 Task: Add Daisy Squeeze Sour Cream to the cart.
Action: Mouse moved to (228, 110)
Screenshot: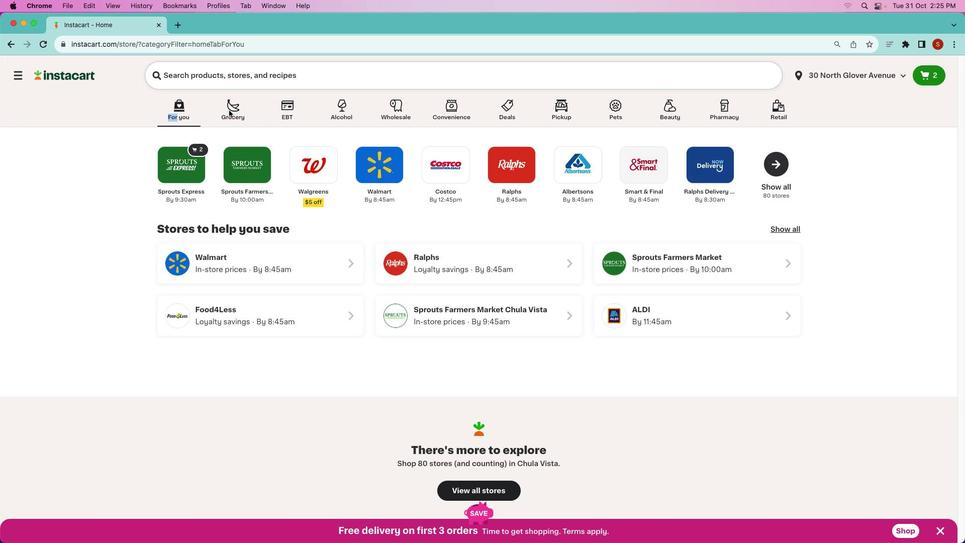 
Action: Mouse pressed left at (228, 110)
Screenshot: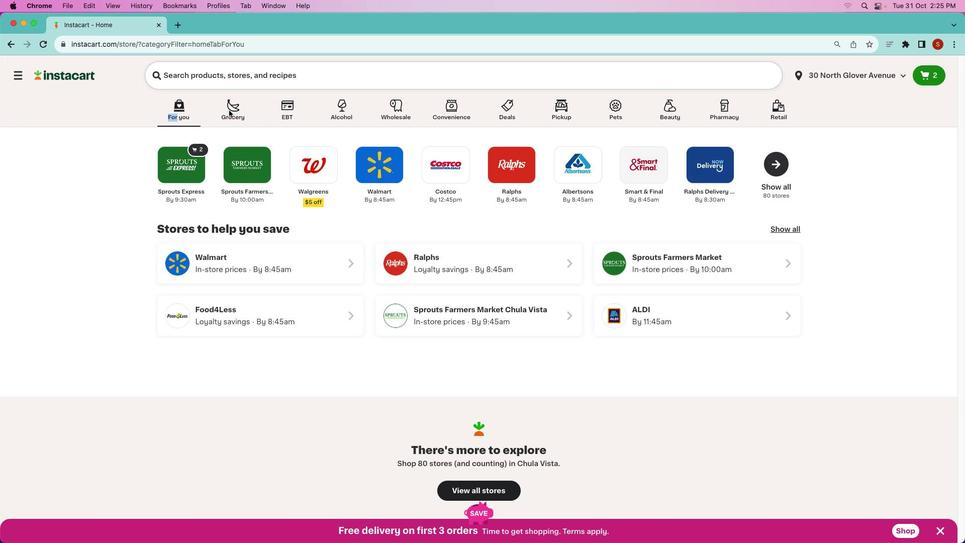 
Action: Mouse moved to (228, 110)
Screenshot: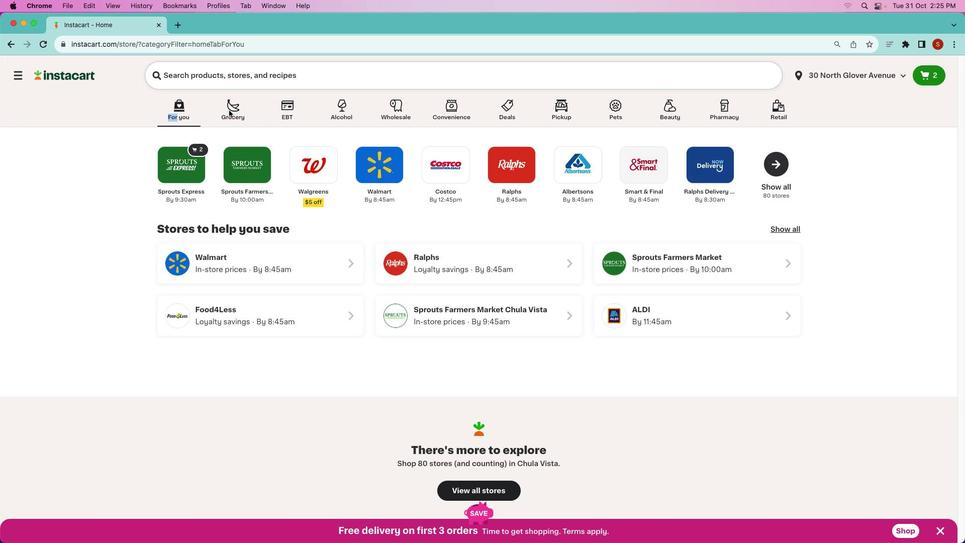
Action: Mouse pressed left at (228, 110)
Screenshot: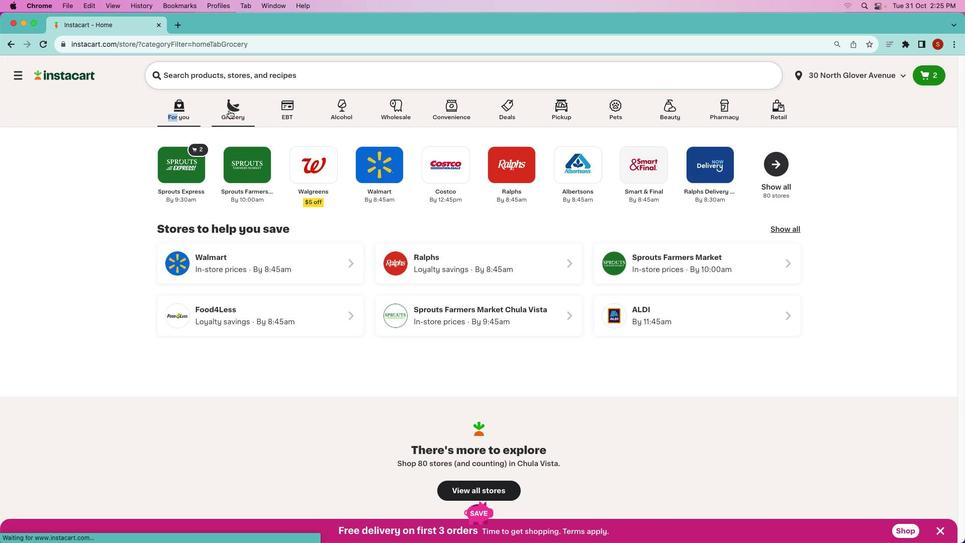 
Action: Mouse pressed left at (228, 110)
Screenshot: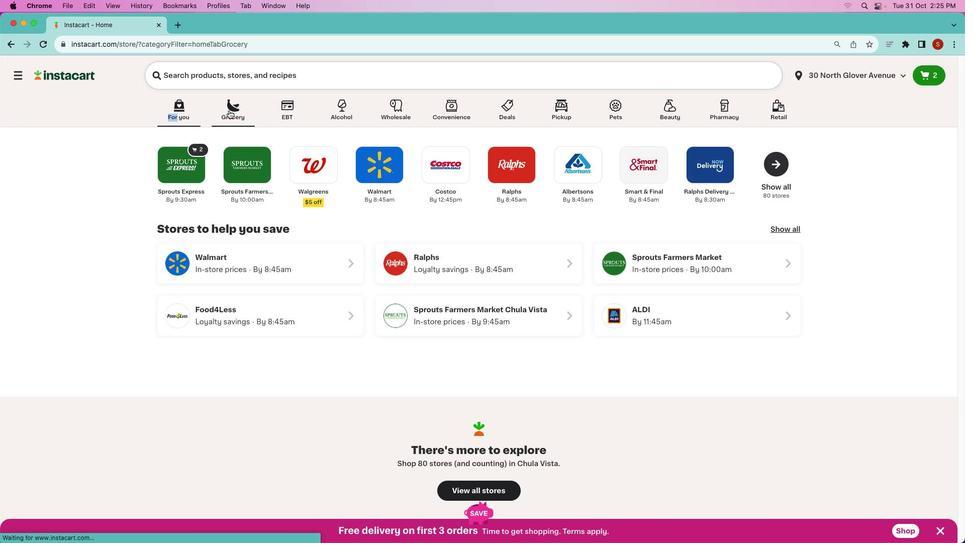 
Action: Mouse moved to (532, 342)
Screenshot: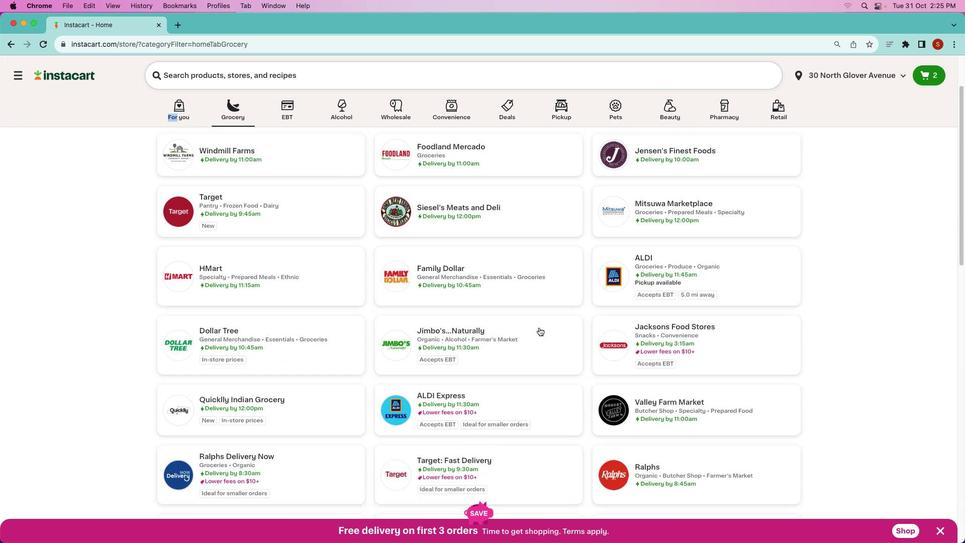 
Action: Mouse scrolled (532, 342) with delta (0, 0)
Screenshot: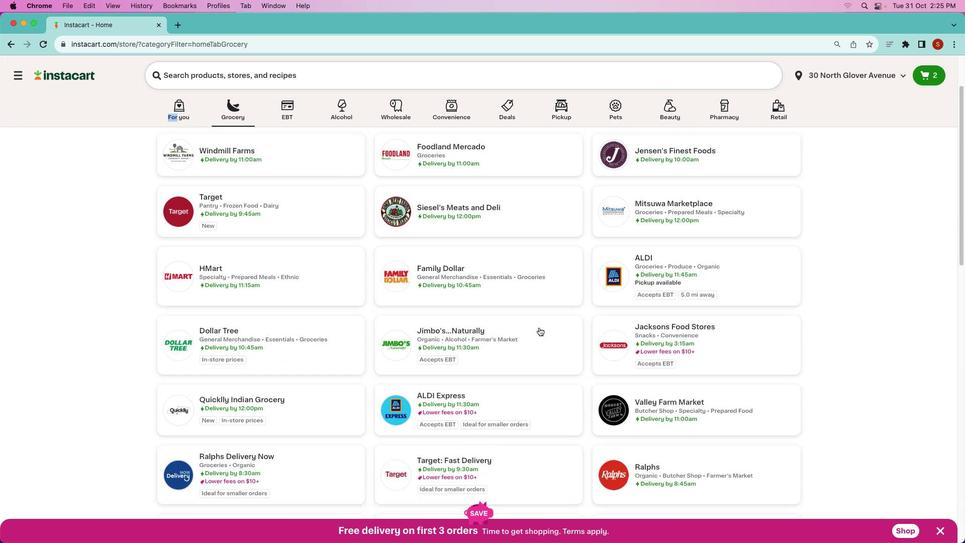
Action: Mouse moved to (535, 337)
Screenshot: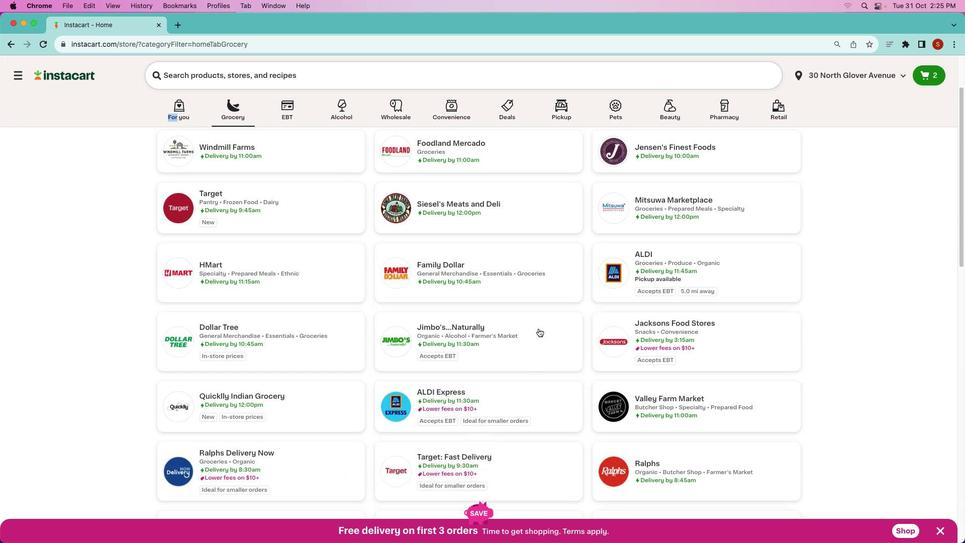 
Action: Mouse scrolled (535, 337) with delta (0, 0)
Screenshot: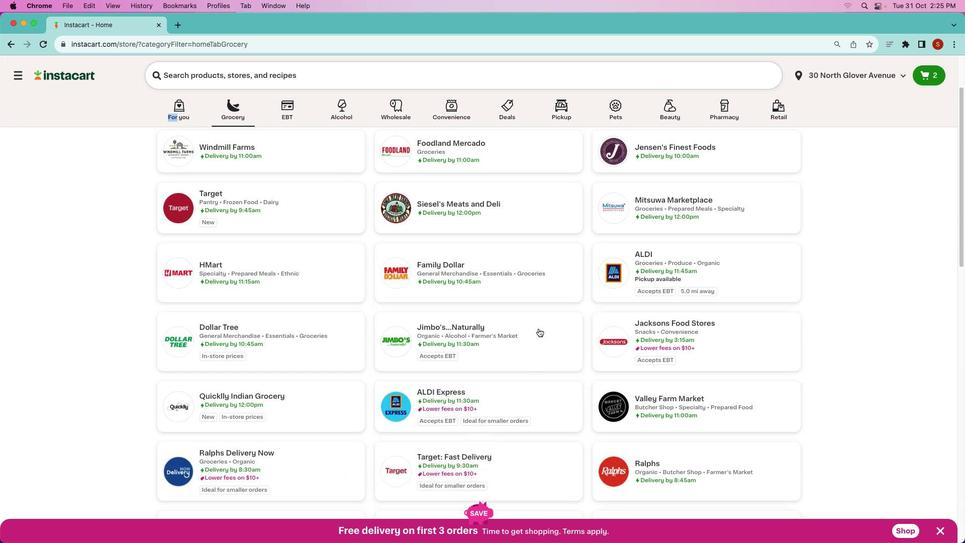 
Action: Mouse moved to (538, 331)
Screenshot: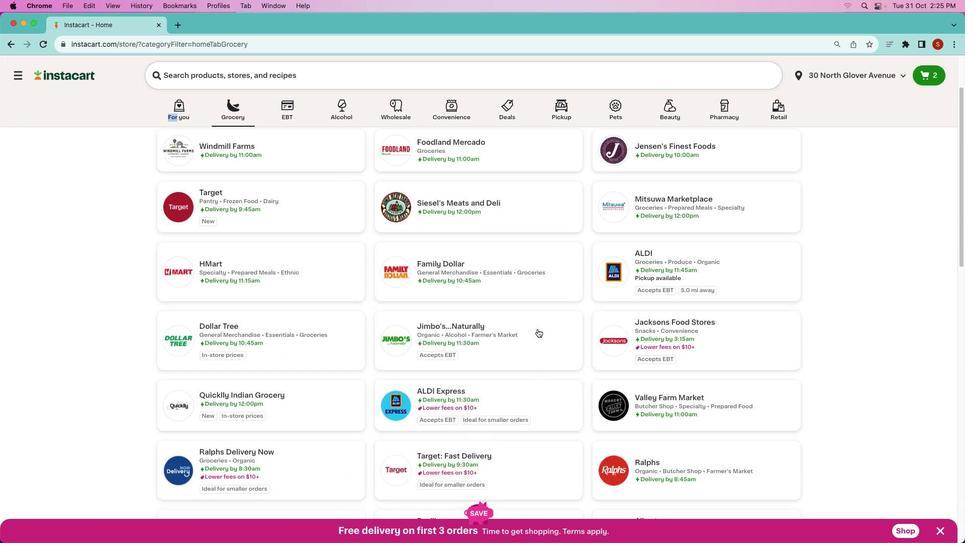 
Action: Mouse scrolled (538, 331) with delta (0, -1)
Screenshot: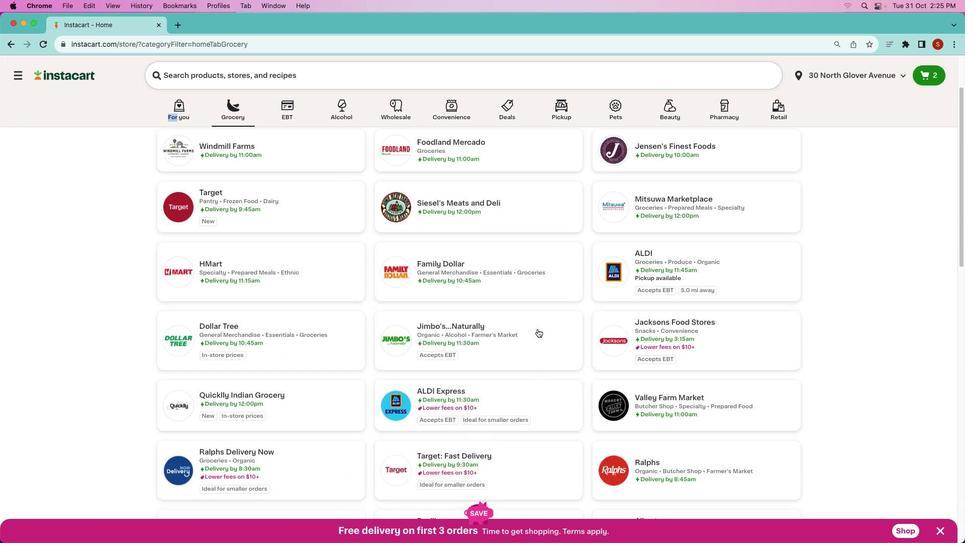 
Action: Mouse moved to (536, 329)
Screenshot: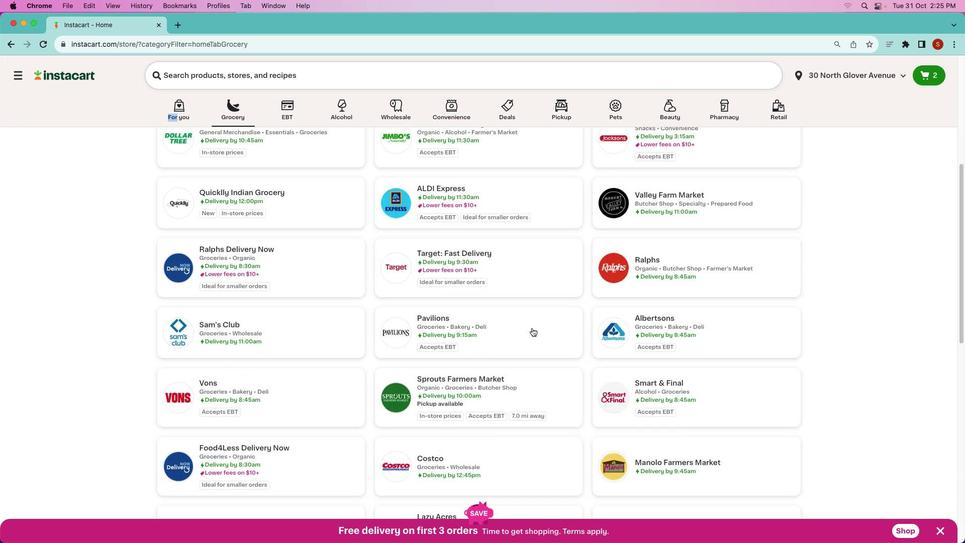 
Action: Mouse scrolled (536, 329) with delta (0, 0)
Screenshot: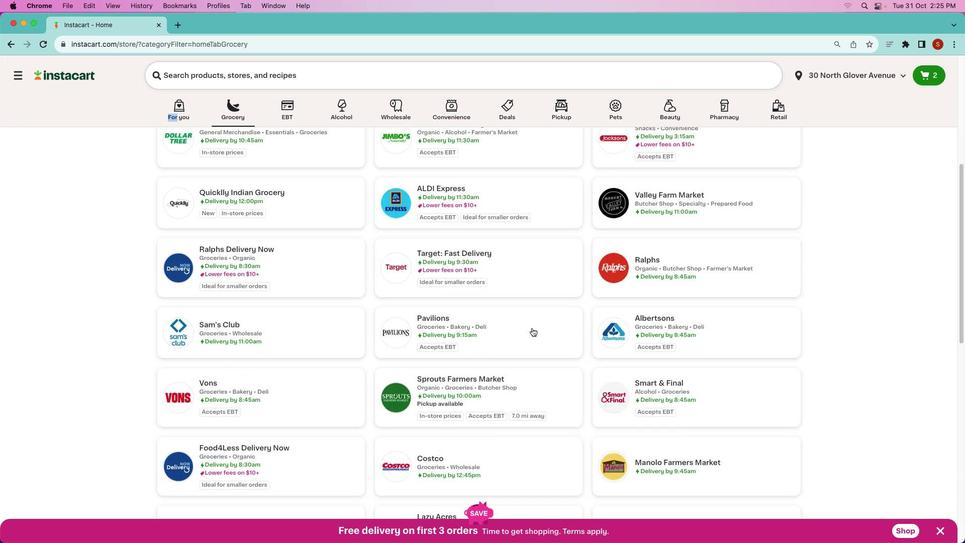 
Action: Mouse scrolled (536, 329) with delta (0, 0)
Screenshot: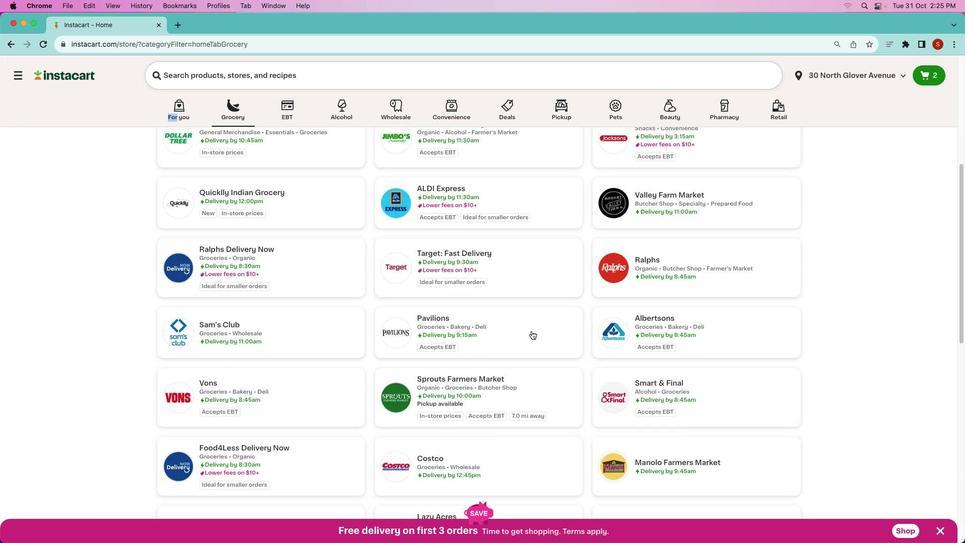 
Action: Mouse moved to (536, 328)
Screenshot: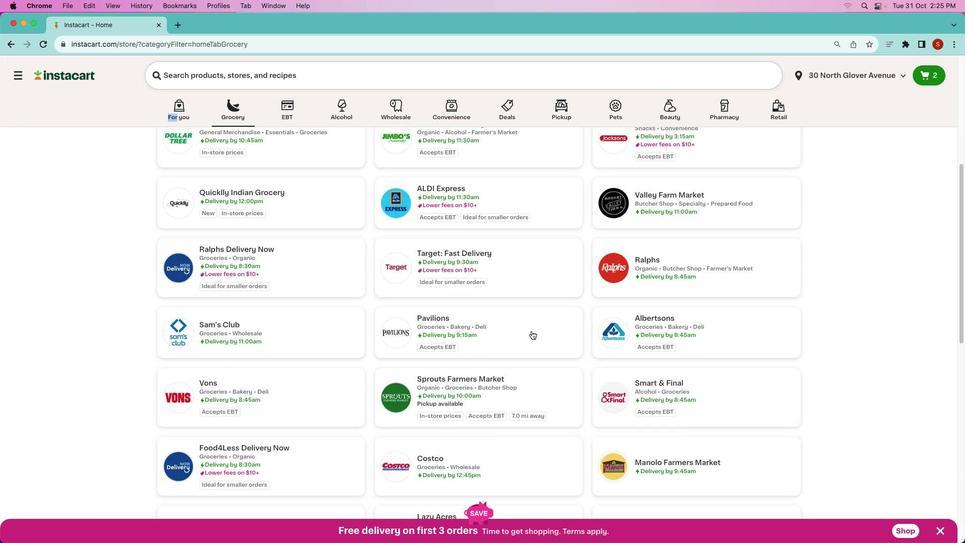 
Action: Mouse scrolled (536, 328) with delta (0, -1)
Screenshot: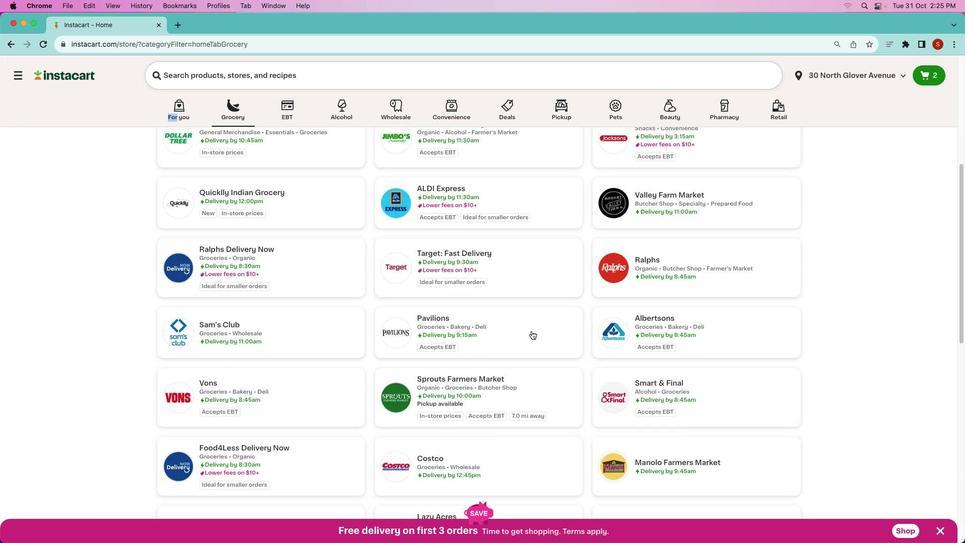 
Action: Mouse moved to (536, 327)
Screenshot: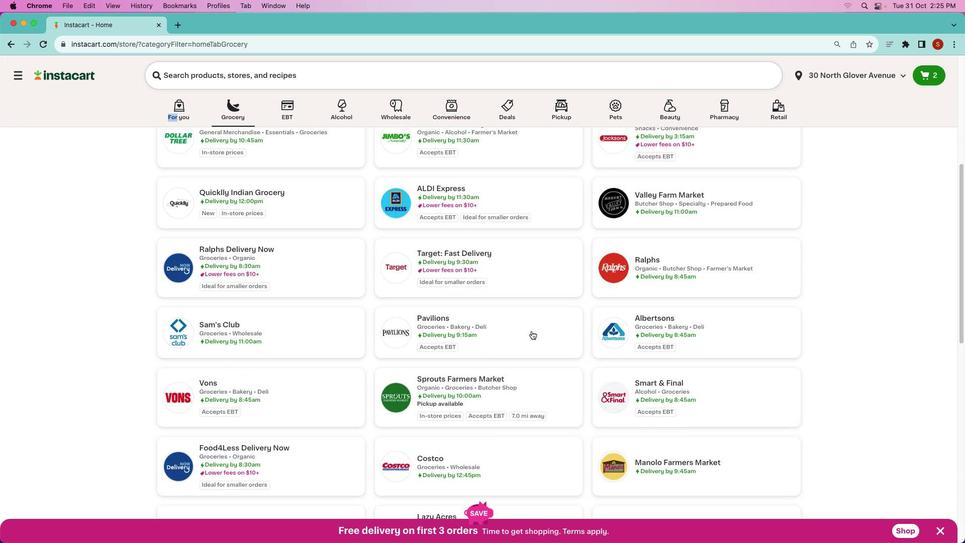 
Action: Mouse scrolled (536, 327) with delta (0, -2)
Screenshot: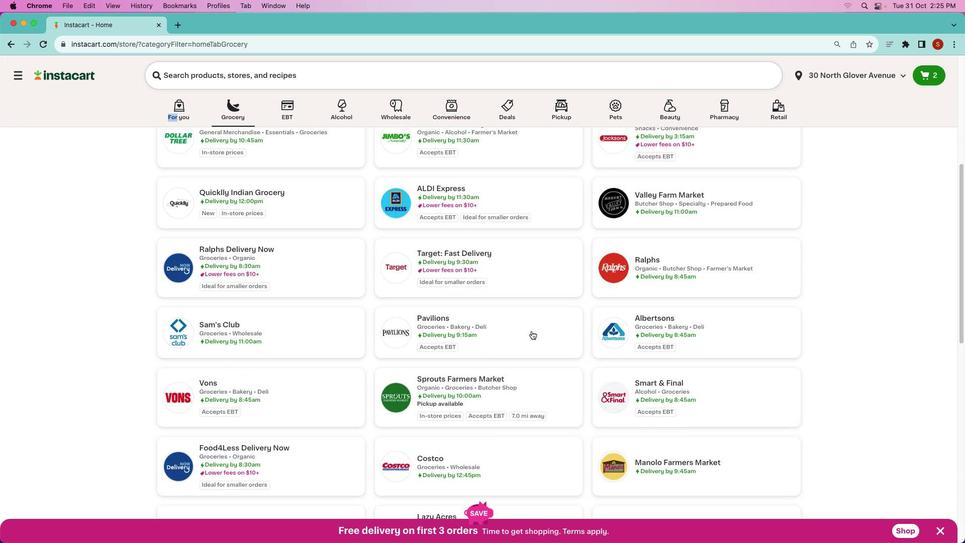 
Action: Mouse moved to (531, 330)
Screenshot: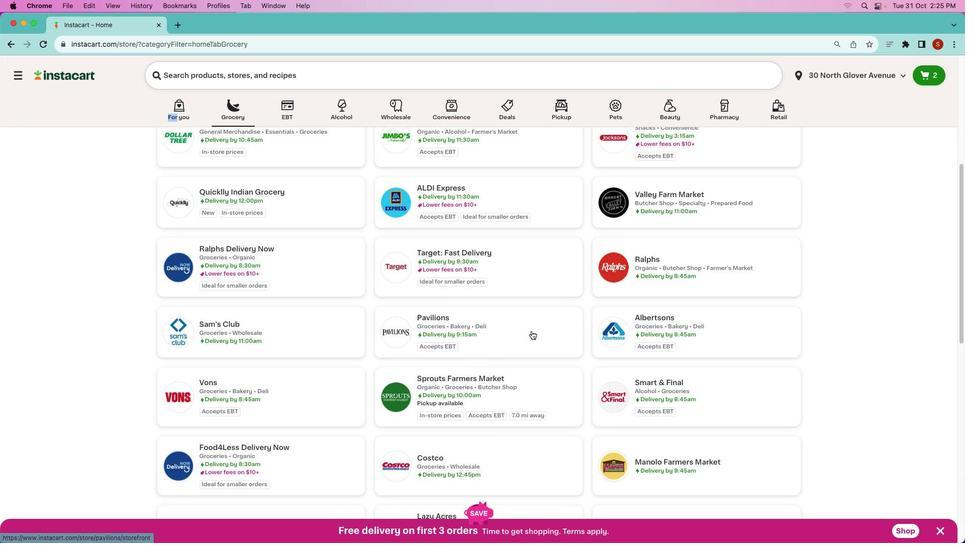 
Action: Mouse scrolled (531, 330) with delta (0, 0)
Screenshot: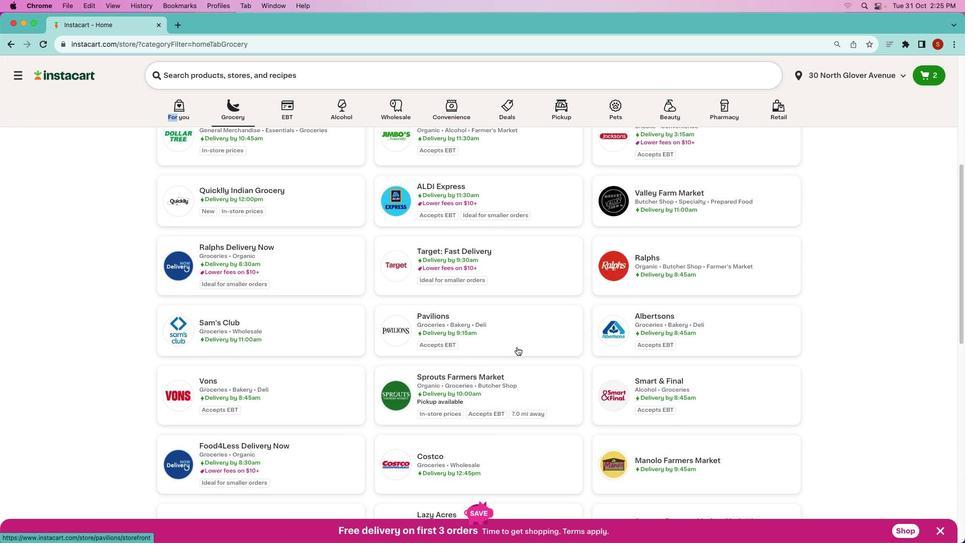 
Action: Mouse moved to (478, 373)
Screenshot: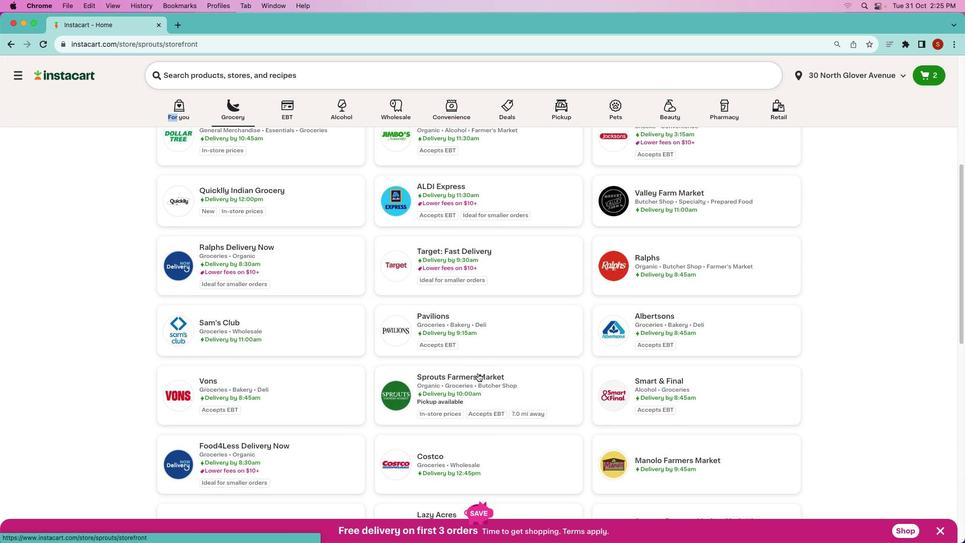 
Action: Mouse pressed left at (478, 373)
Screenshot: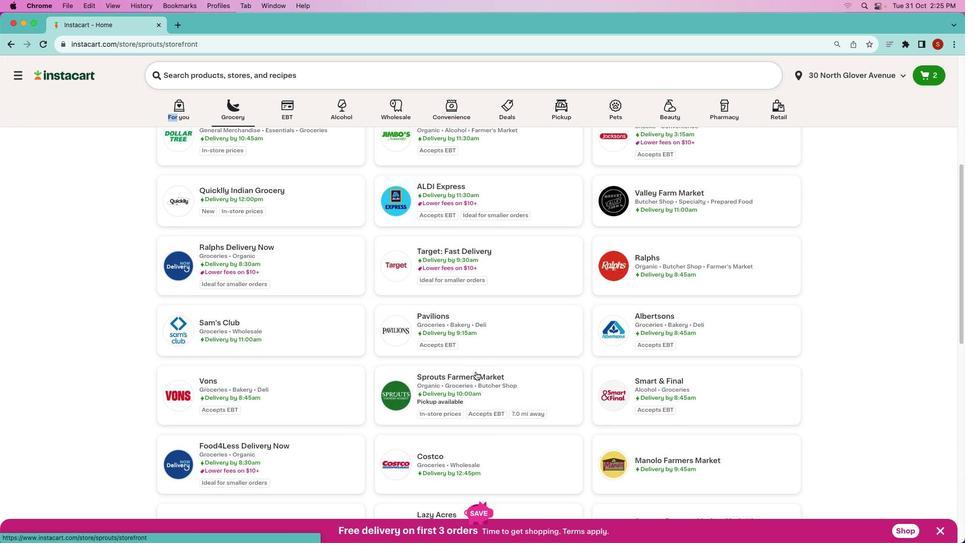 
Action: Mouse moved to (281, 113)
Screenshot: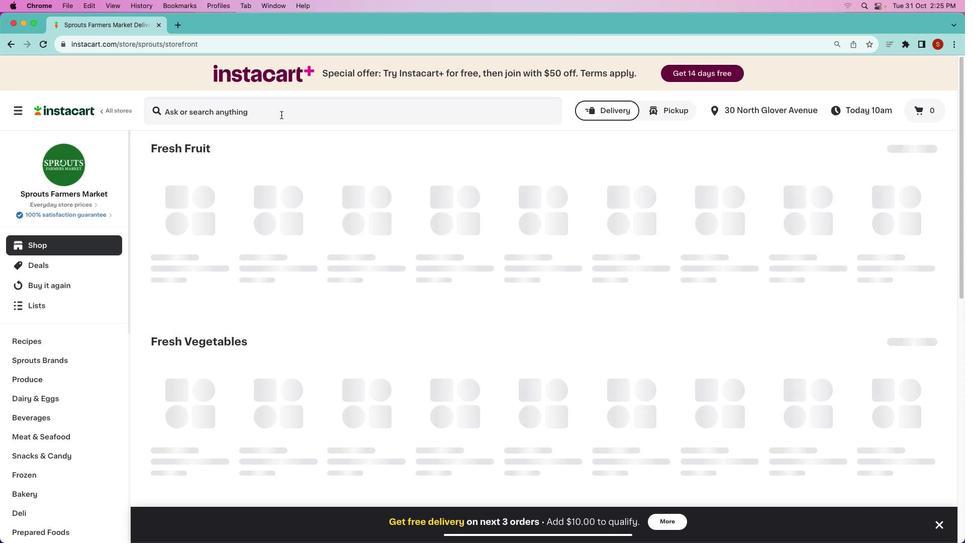 
Action: Mouse pressed left at (281, 113)
Screenshot: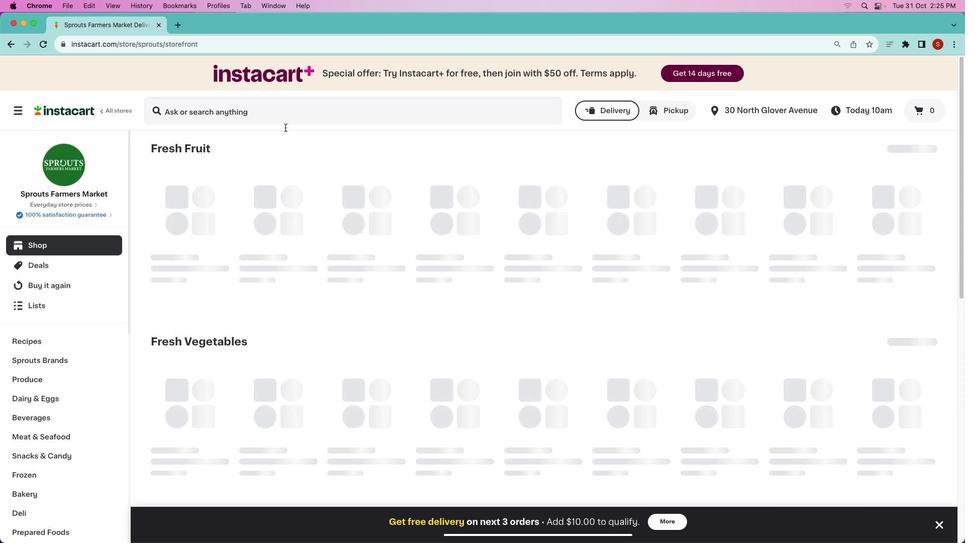 
Action: Mouse moved to (322, 126)
Screenshot: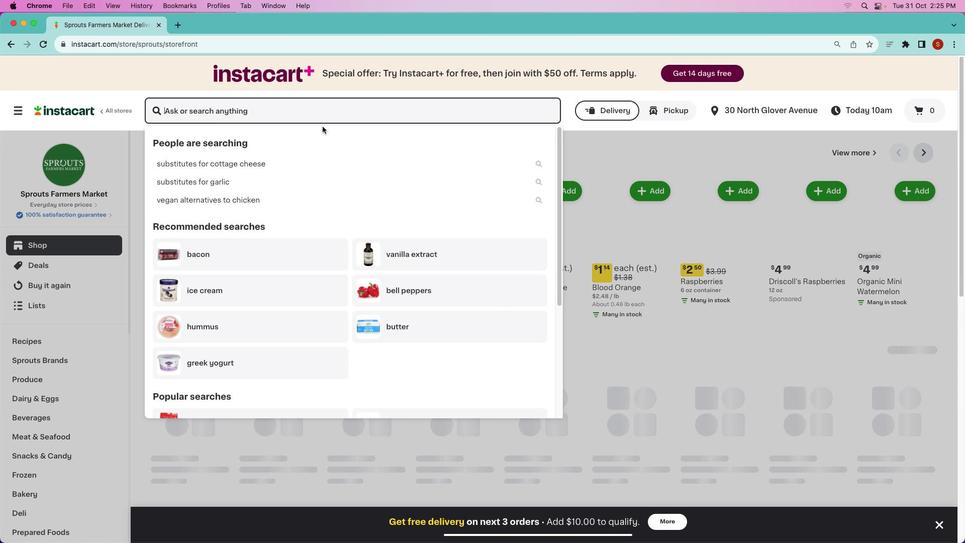 
Action: Key pressed Key.shift_r'D''a''i''s''y'Key.space's''q''u''e''e''z''e'Key.space's''o''u''r'Key.space'c''r''e''a''m'Key.enter
Screenshot: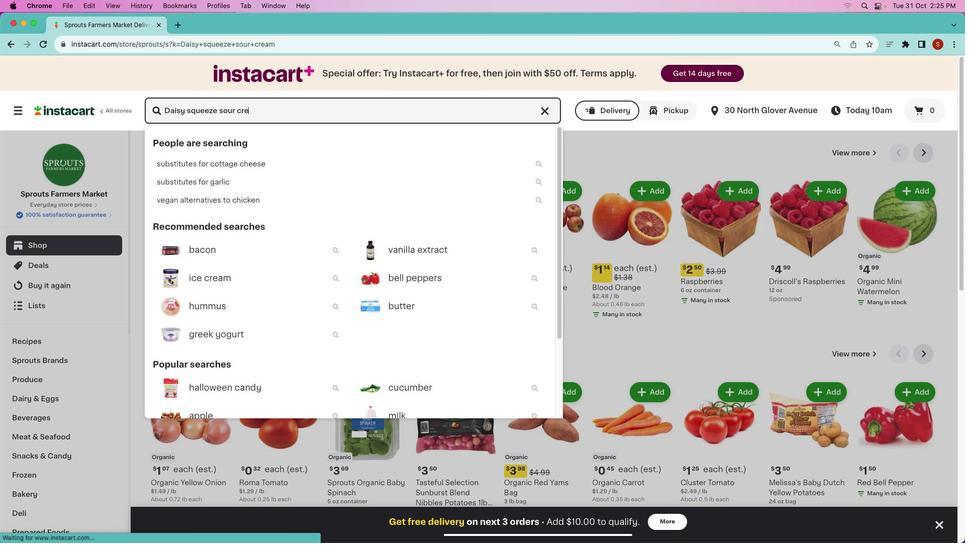 
Action: Mouse moved to (578, 203)
Screenshot: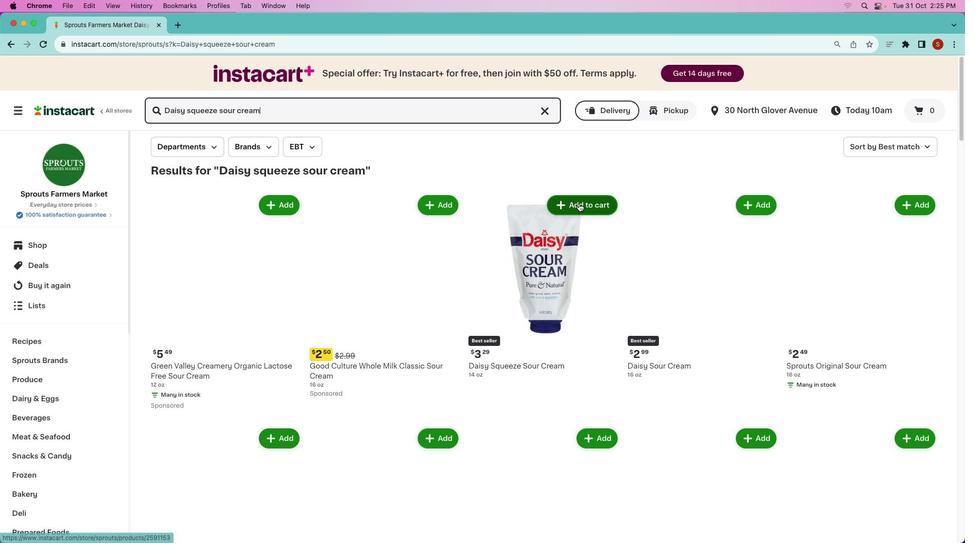 
Action: Mouse pressed left at (578, 203)
Screenshot: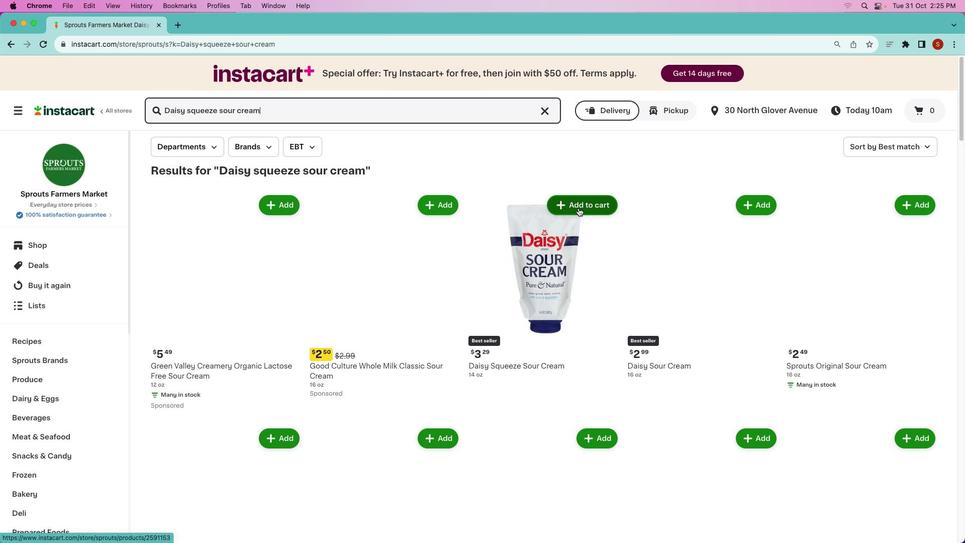 
Action: Mouse moved to (545, 254)
Screenshot: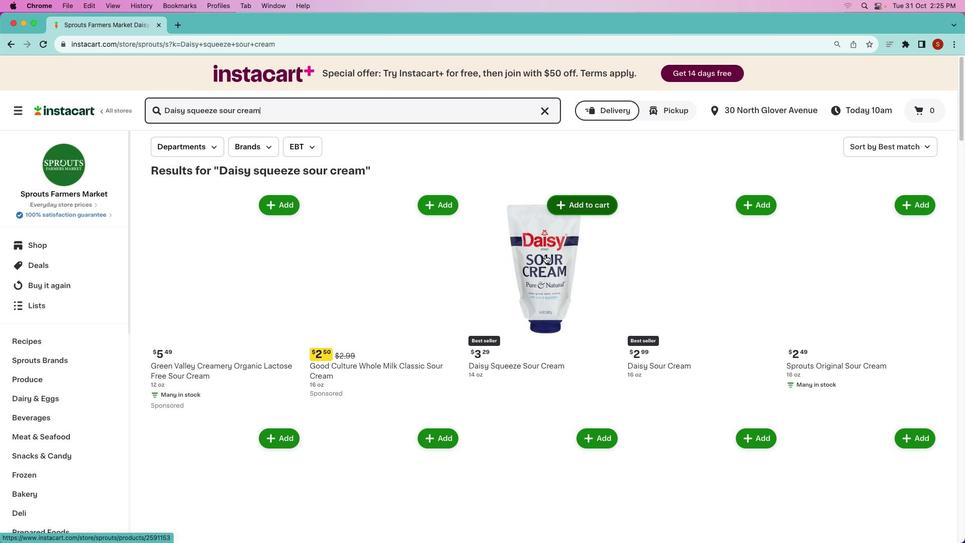 
